 Task: Sort the products by price (lowest first).
Action: Mouse moved to (343, 145)
Screenshot: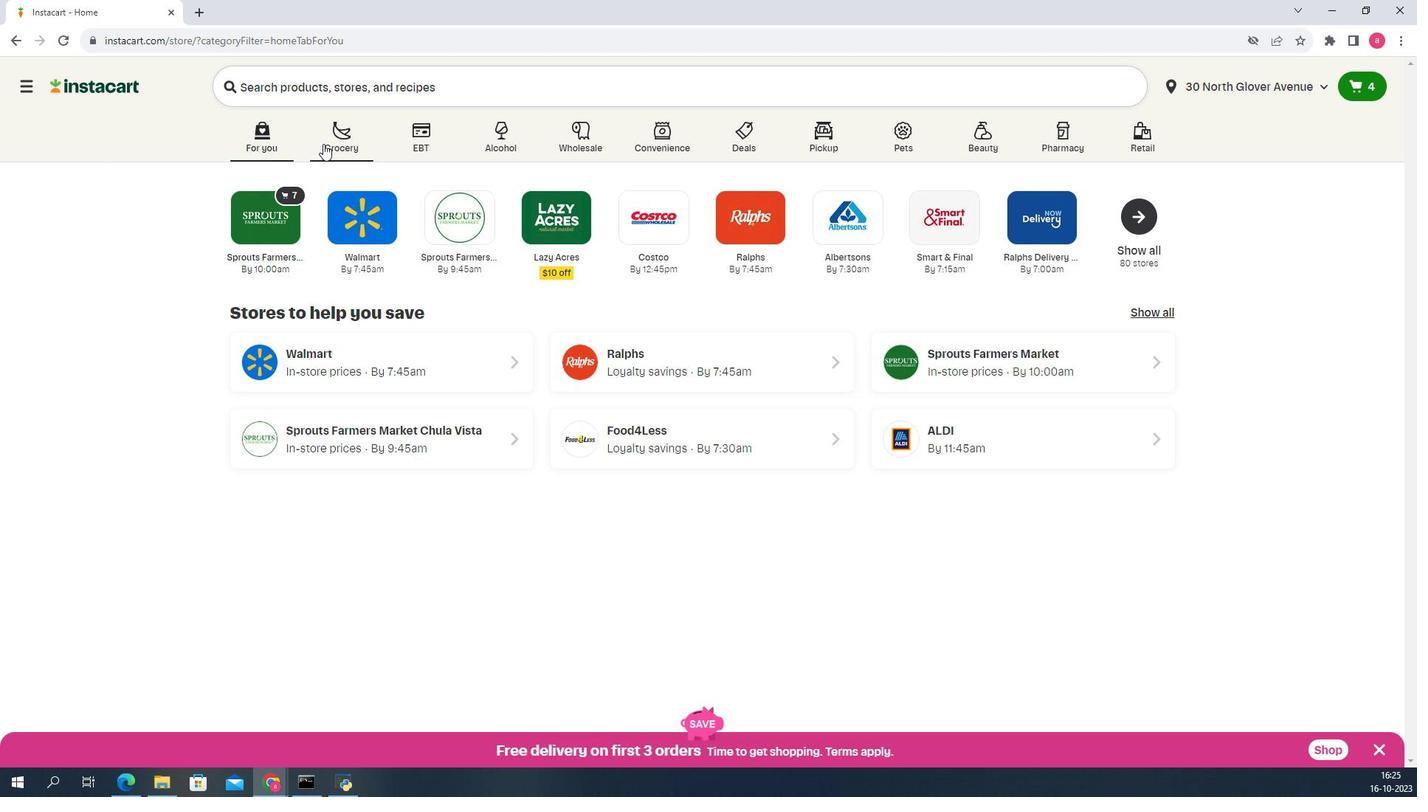 
Action: Mouse pressed left at (343, 145)
Screenshot: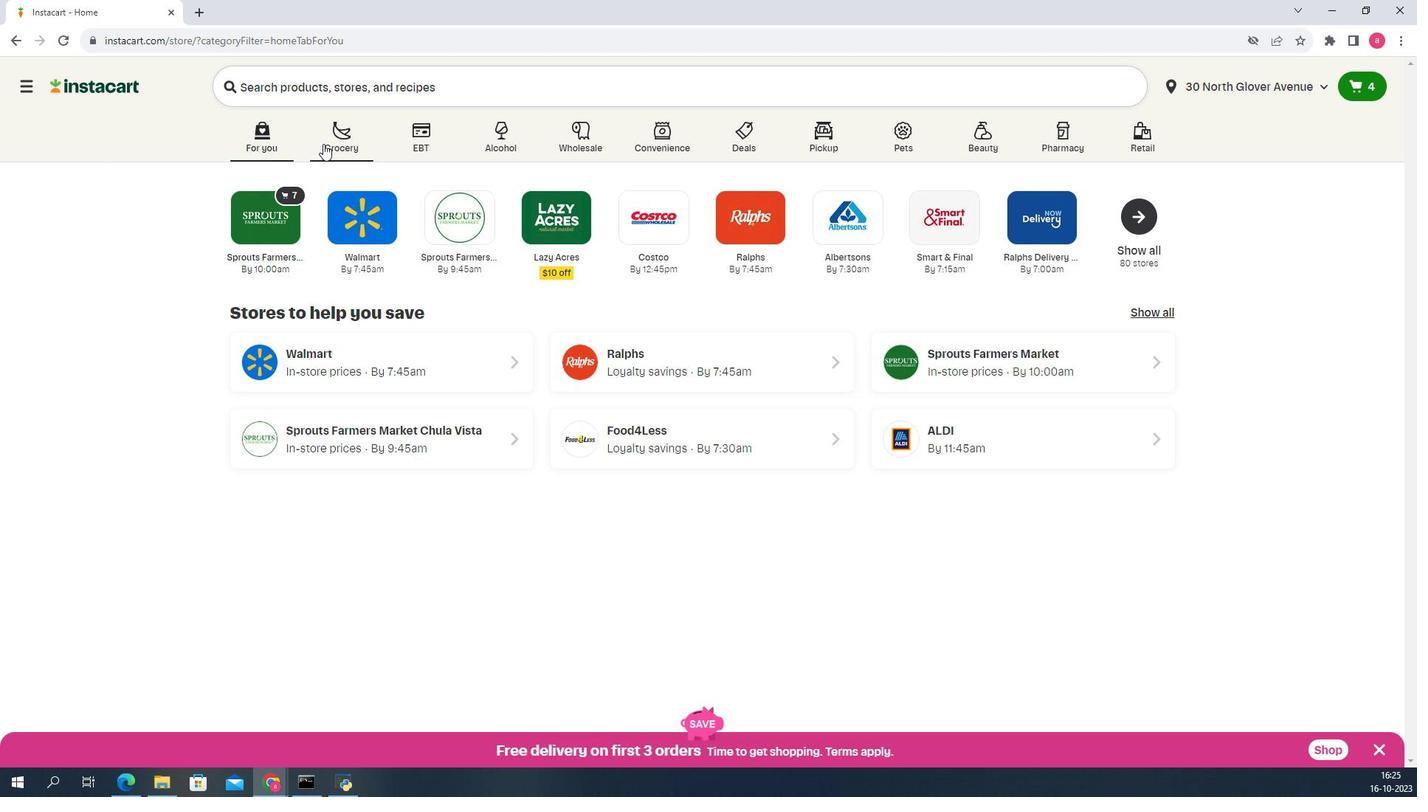 
Action: Mouse moved to (416, 405)
Screenshot: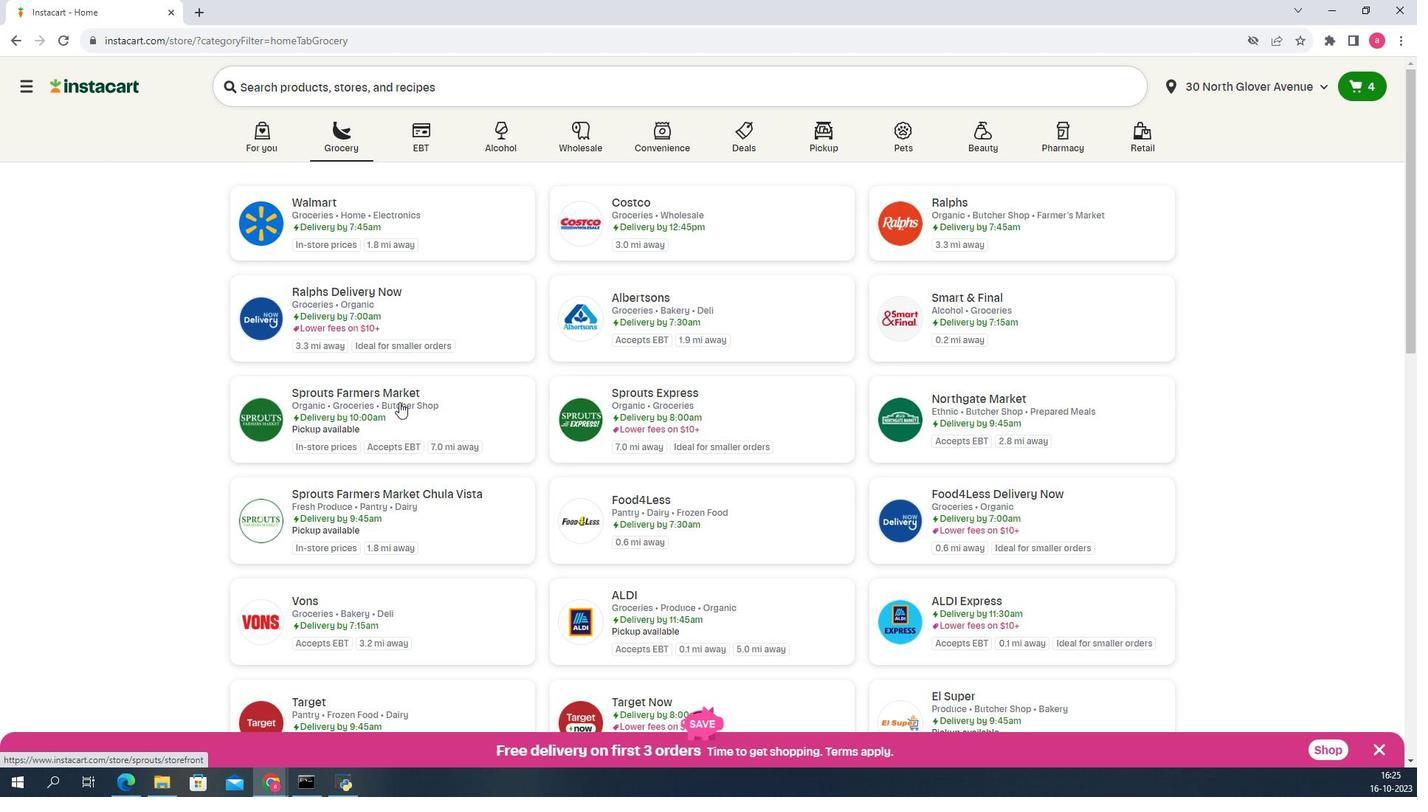 
Action: Mouse pressed left at (416, 405)
Screenshot: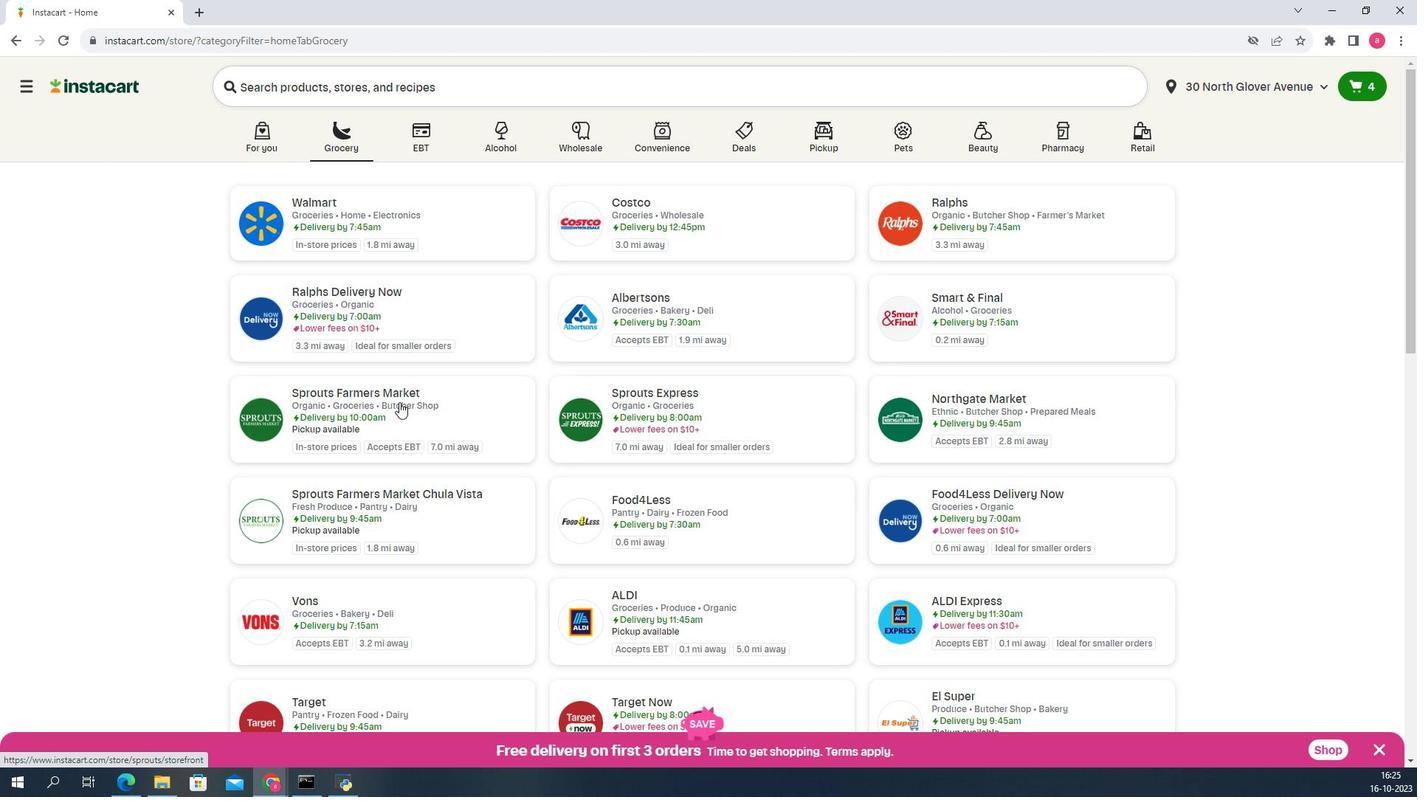 
Action: Mouse moved to (96, 625)
Screenshot: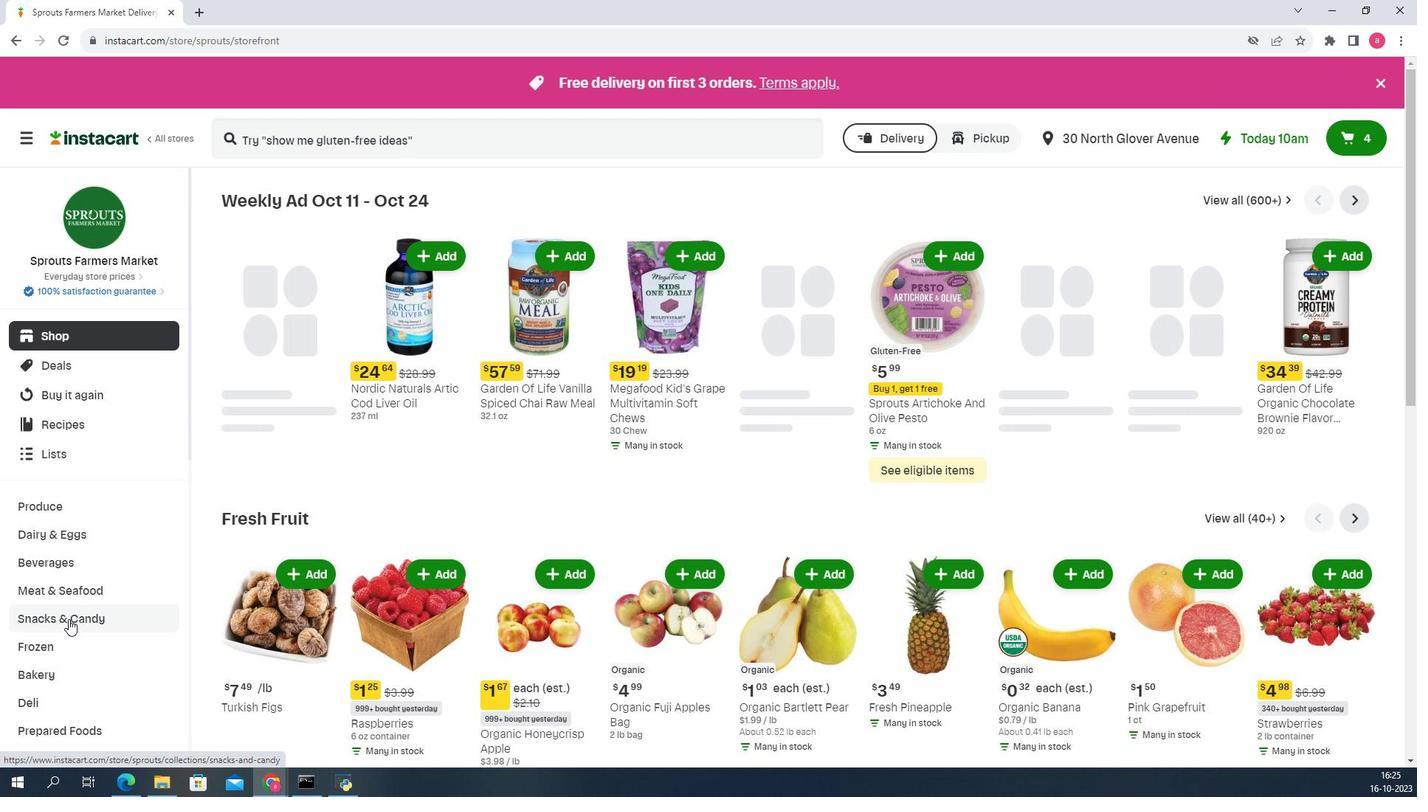 
Action: Mouse pressed left at (96, 625)
Screenshot: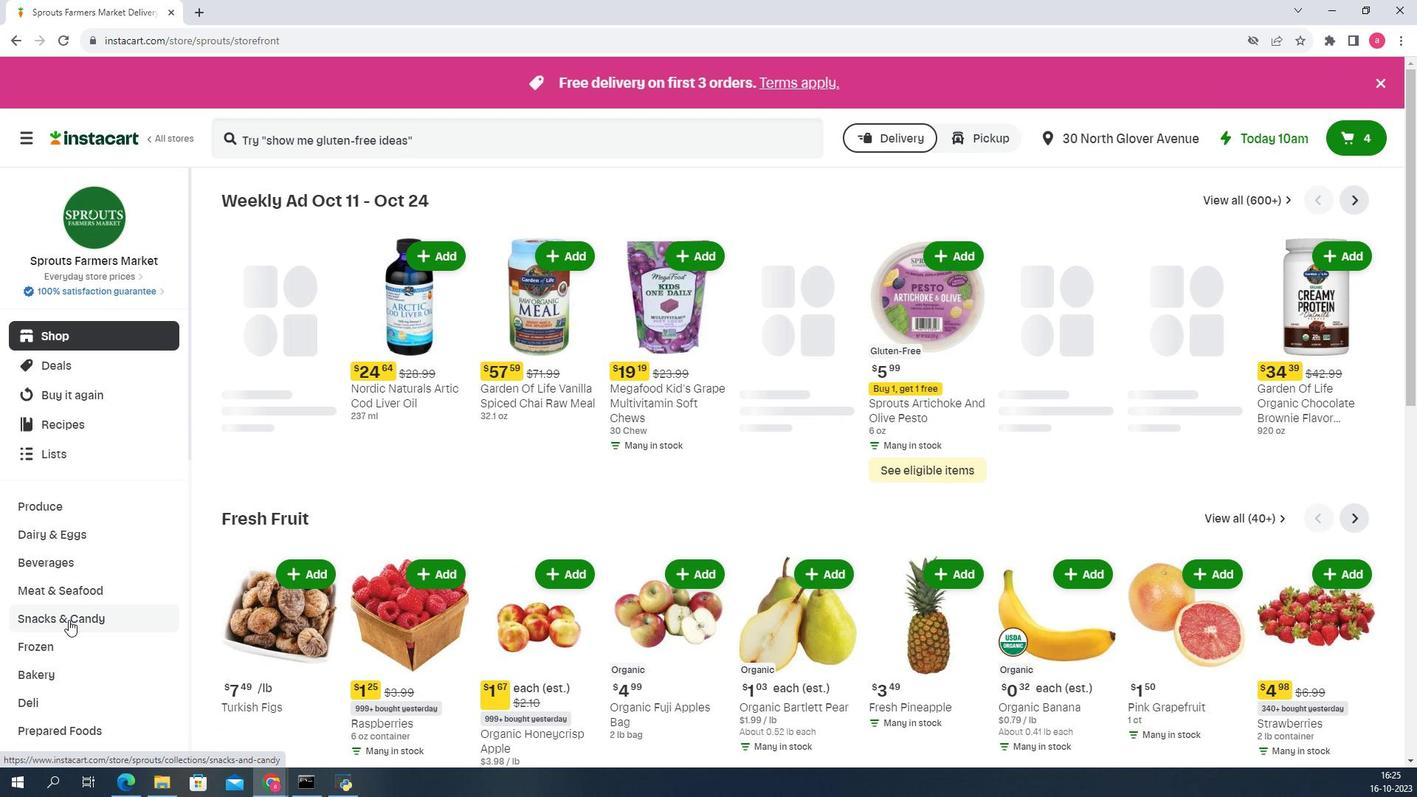 
Action: Mouse moved to (1103, 239)
Screenshot: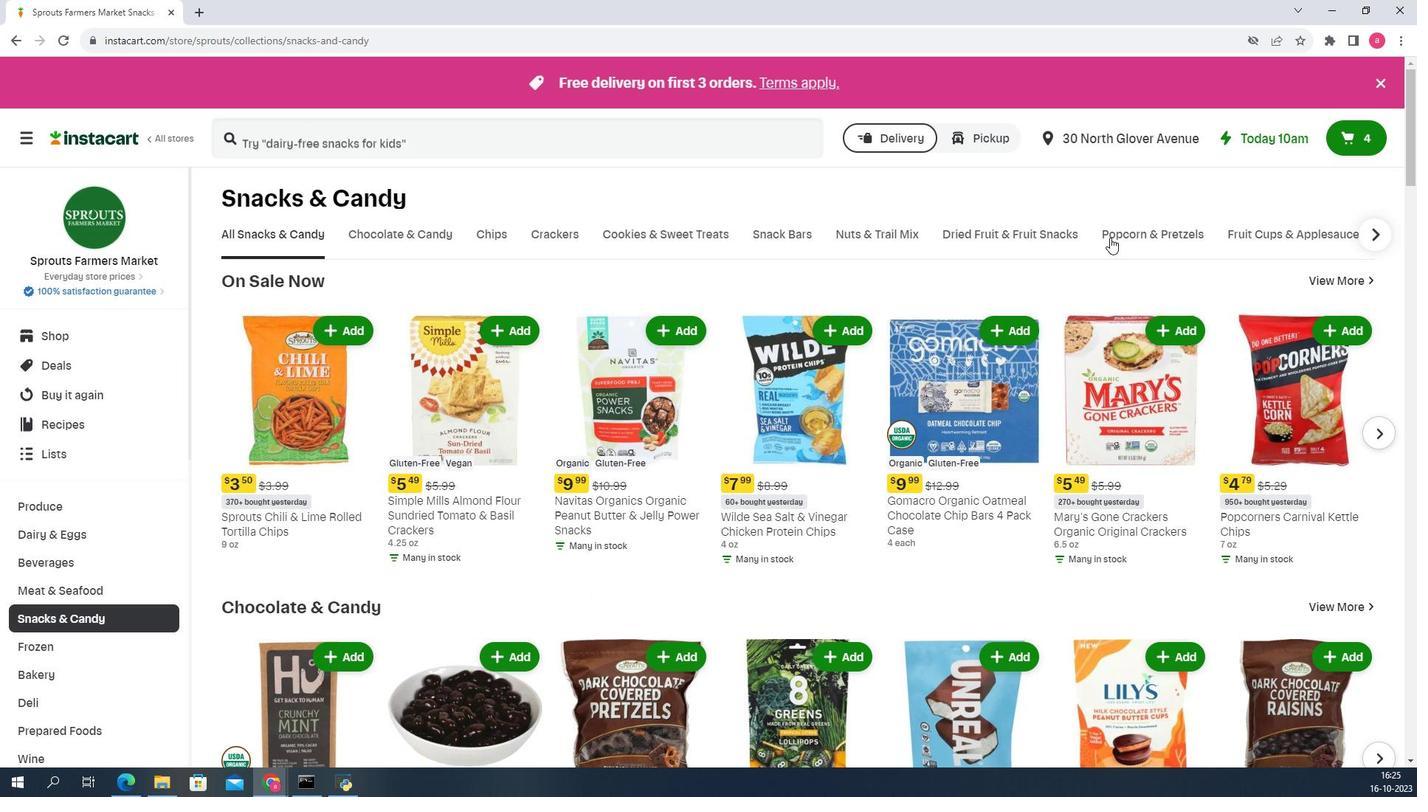 
Action: Mouse pressed left at (1103, 239)
Screenshot: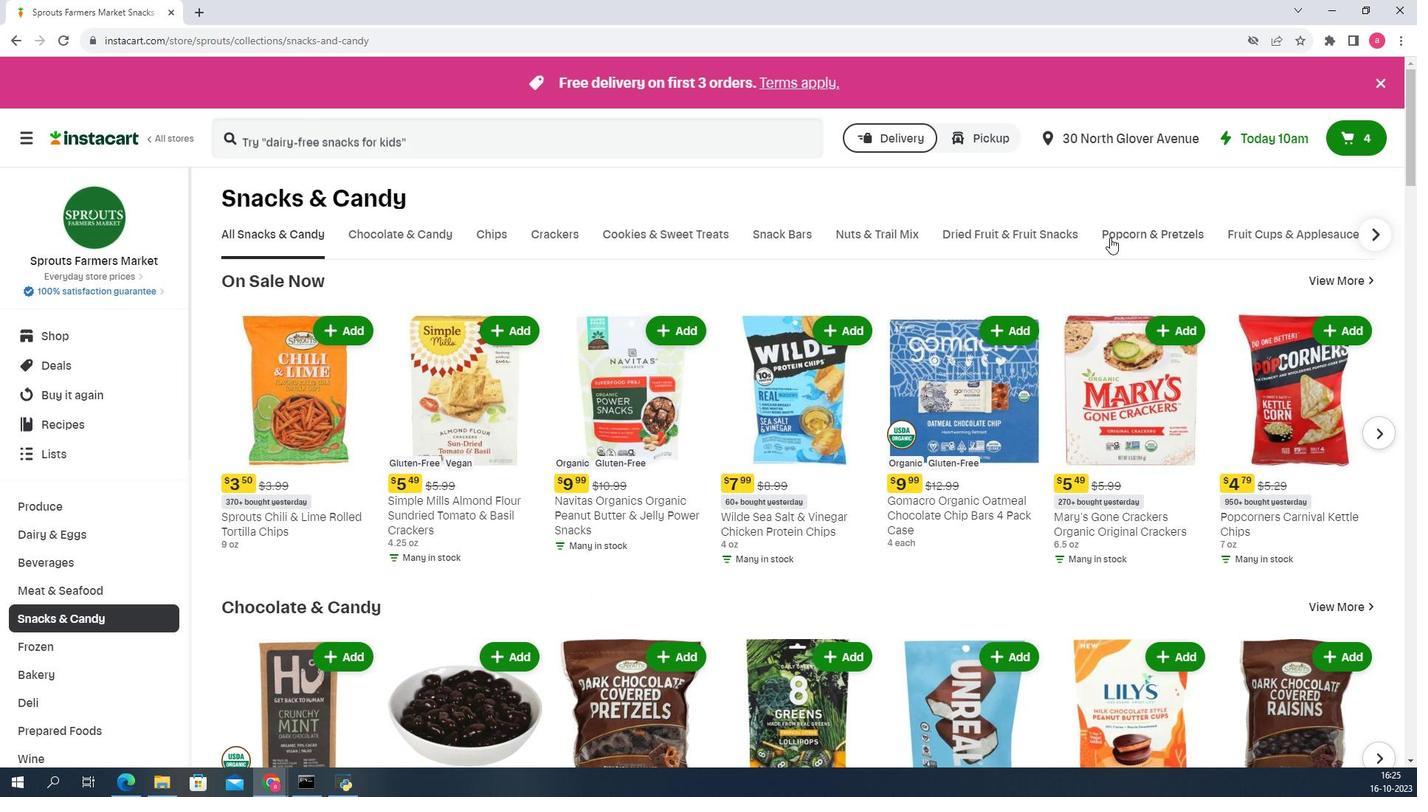 
Action: Mouse moved to (444, 312)
Screenshot: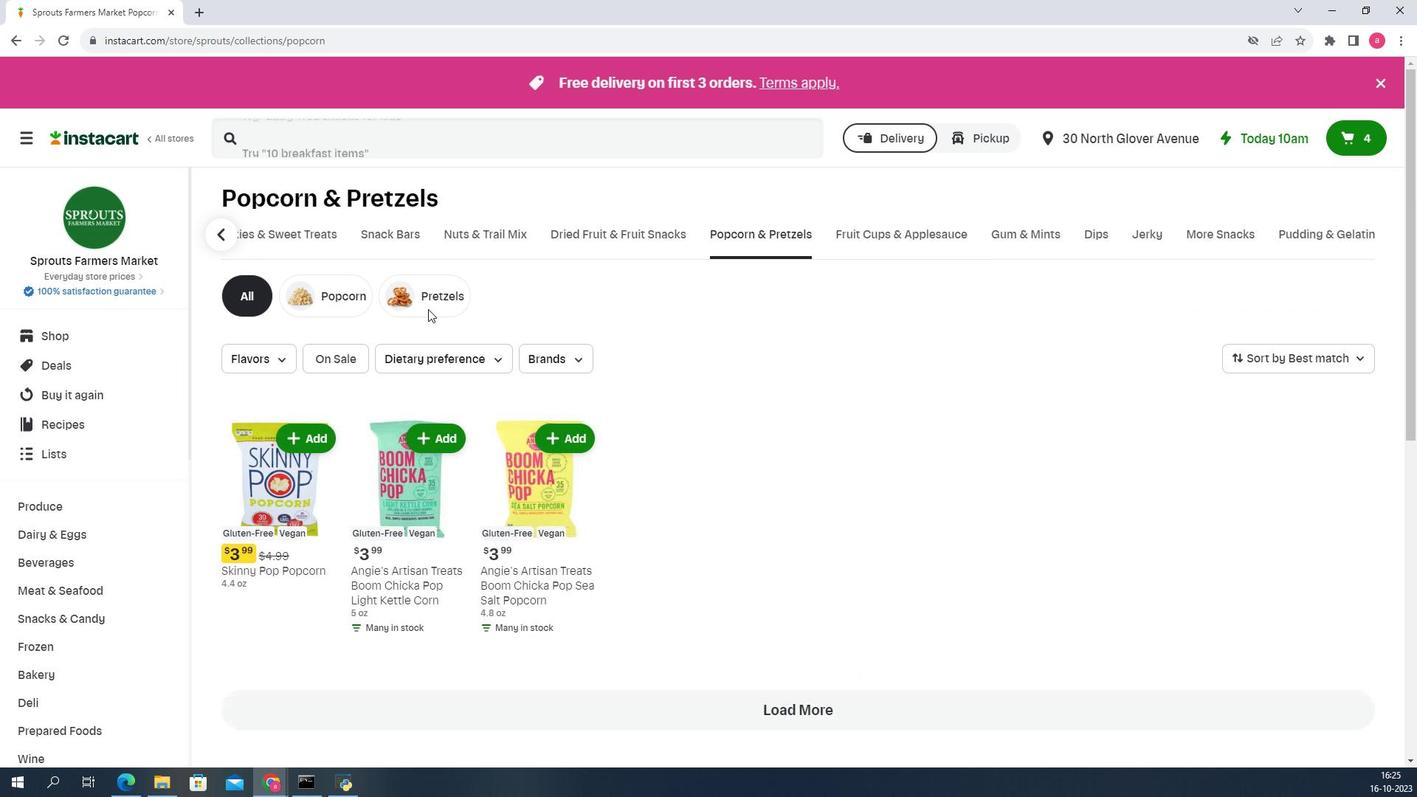 
Action: Mouse pressed left at (444, 312)
Screenshot: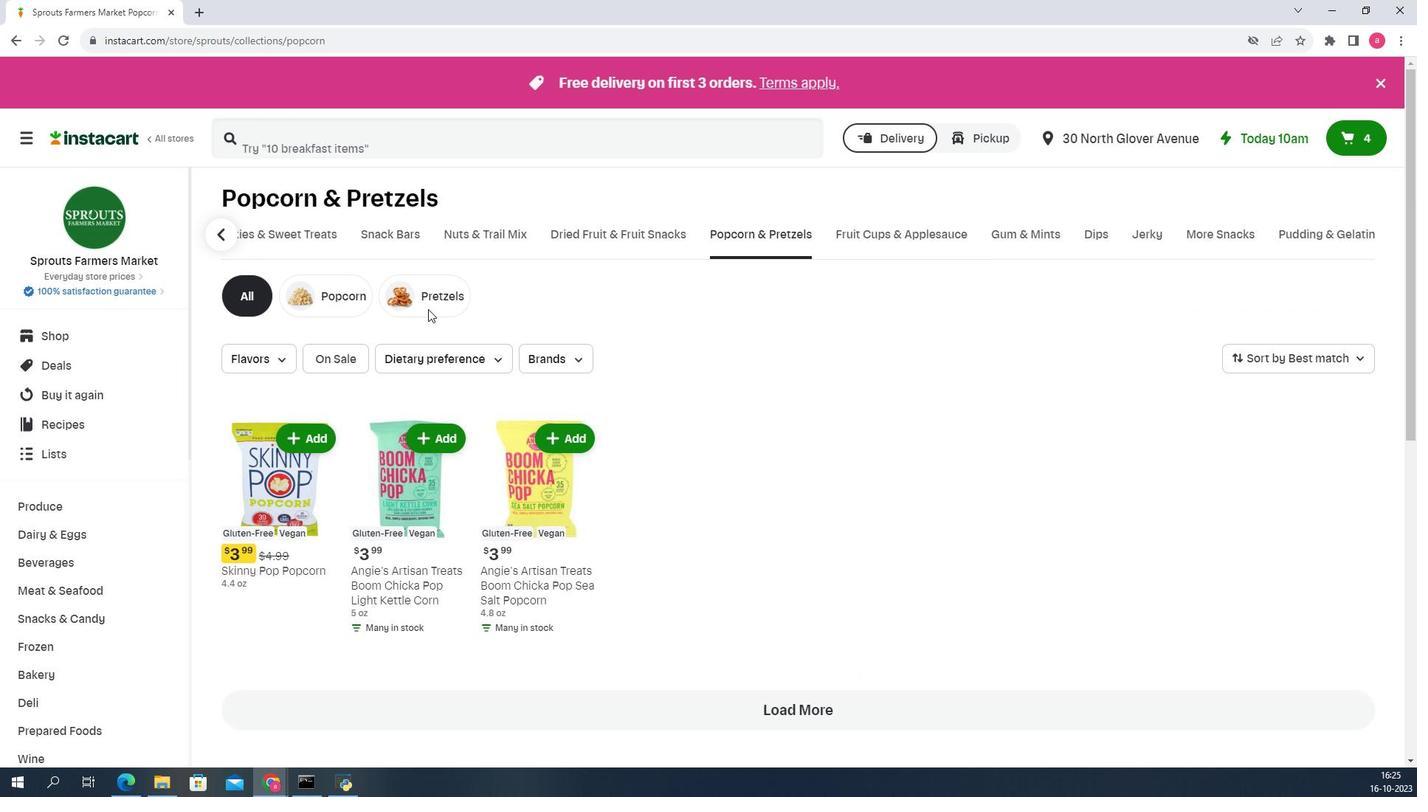 
Action: Mouse moved to (442, 300)
Screenshot: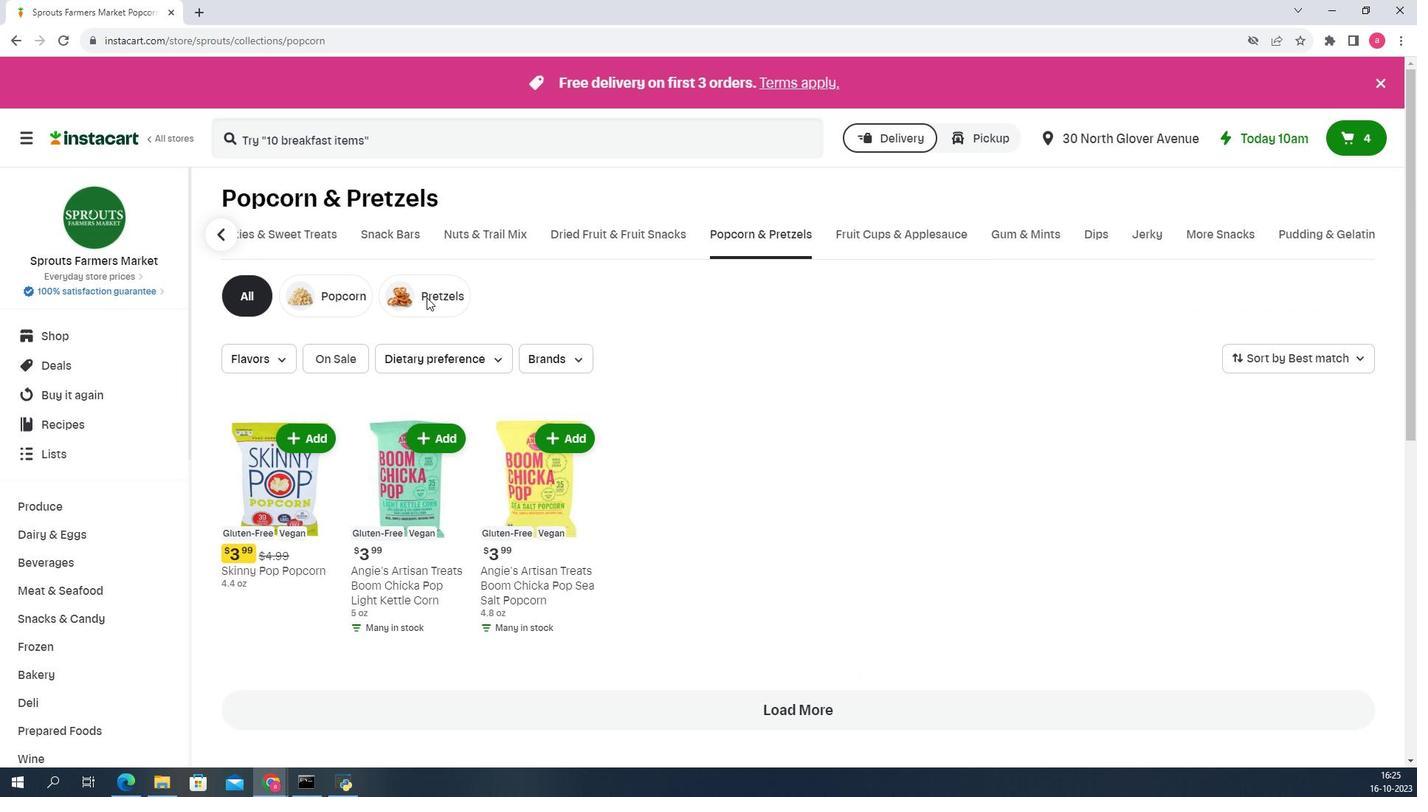 
Action: Mouse pressed left at (442, 300)
Screenshot: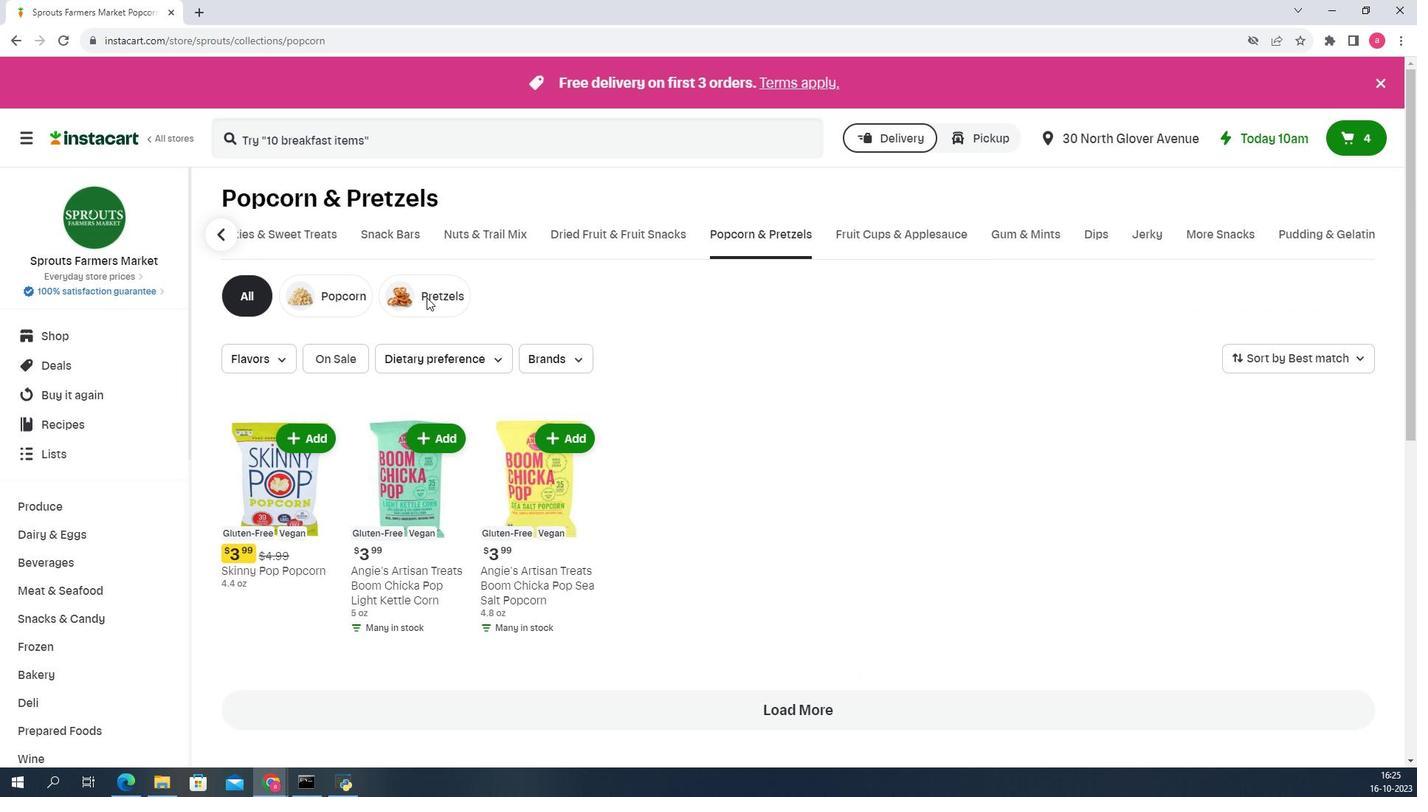 
Action: Mouse moved to (1248, 358)
Screenshot: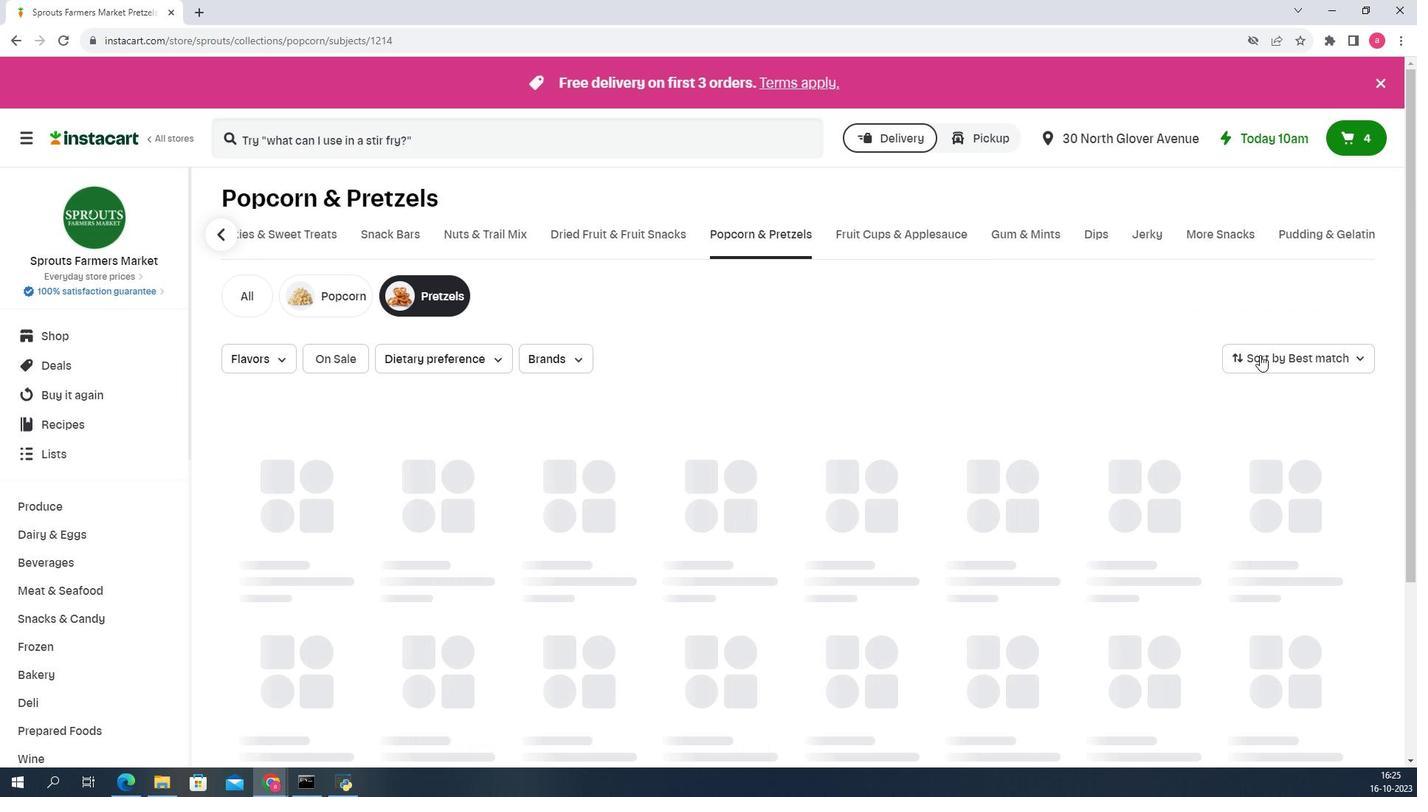 
Action: Mouse pressed left at (1248, 358)
Screenshot: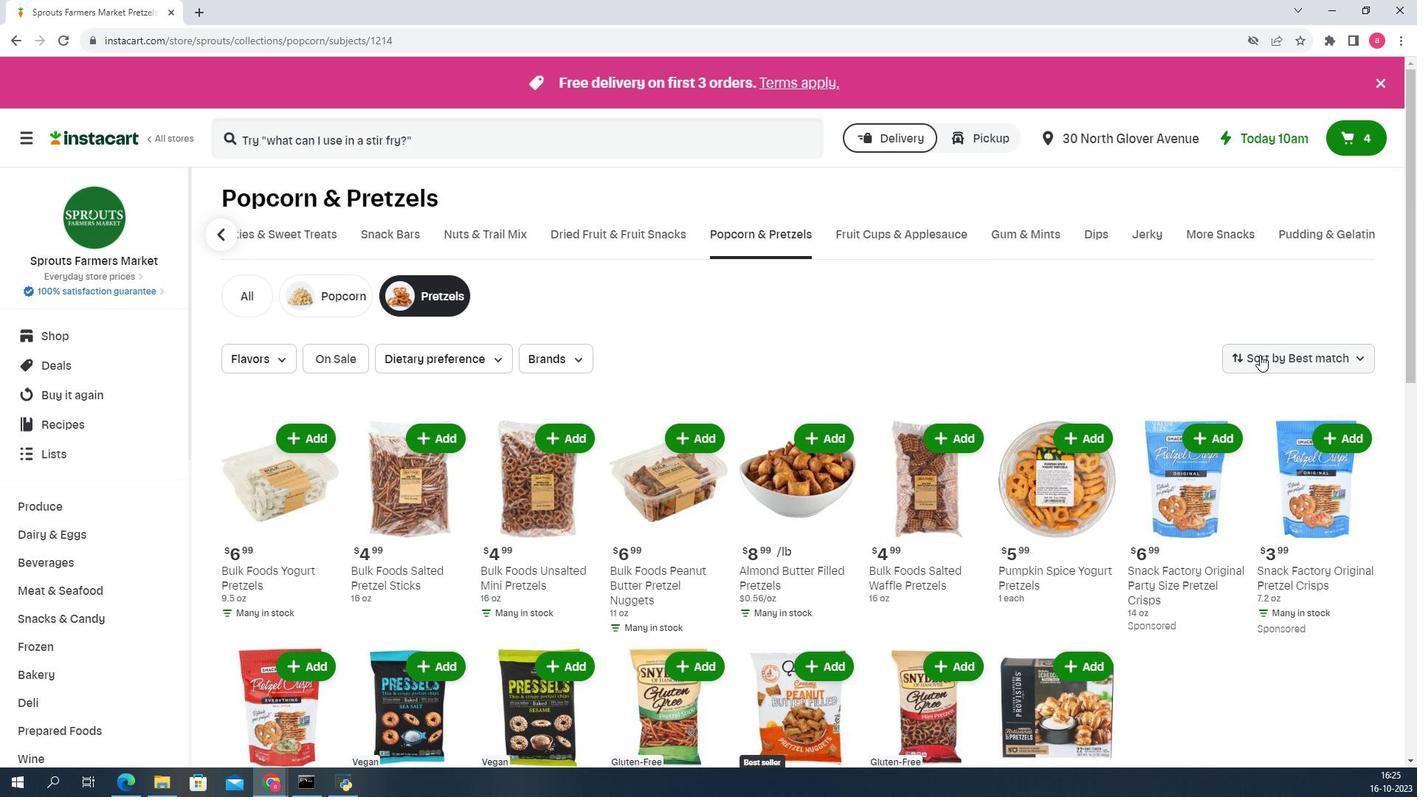 
Action: Mouse moved to (1257, 431)
Screenshot: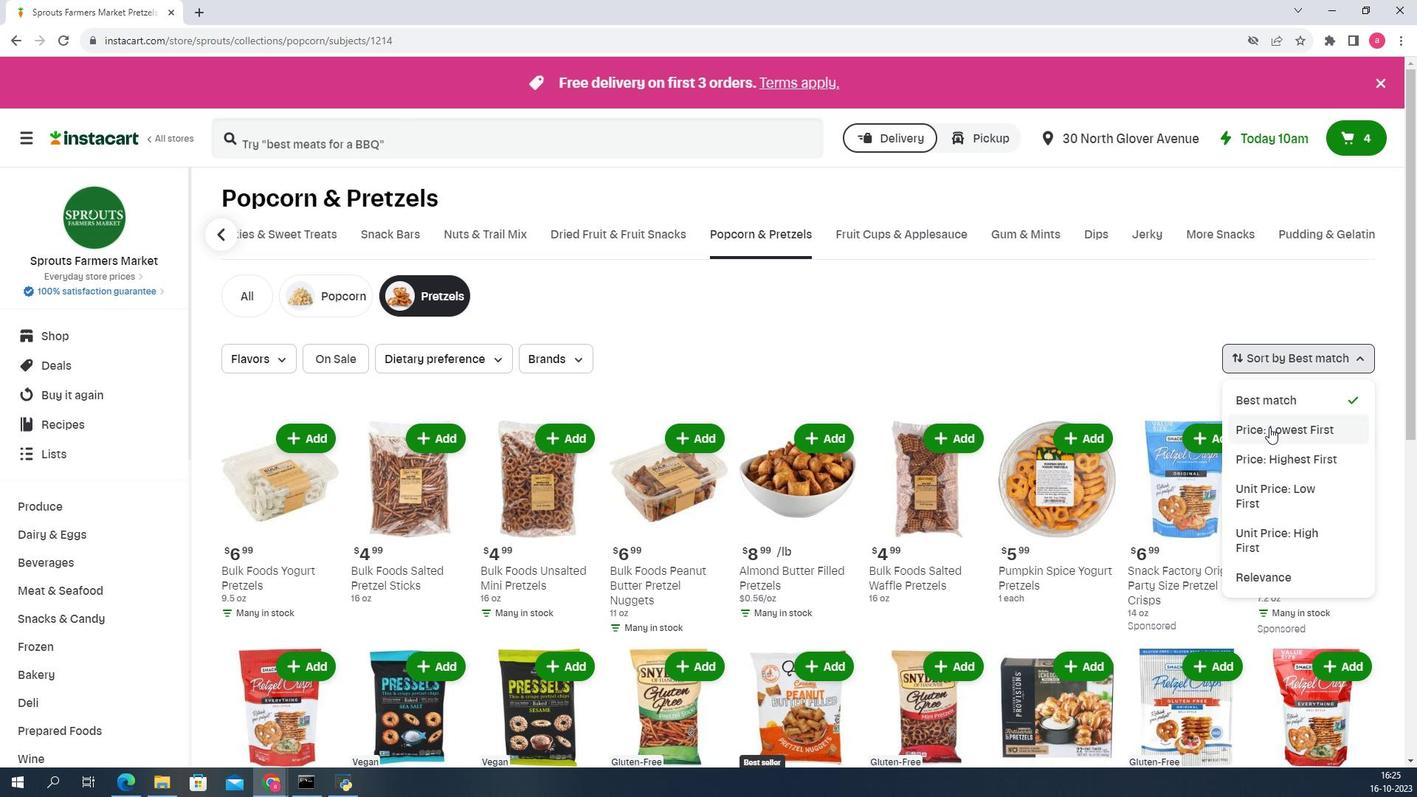 
Action: Mouse pressed left at (1257, 431)
Screenshot: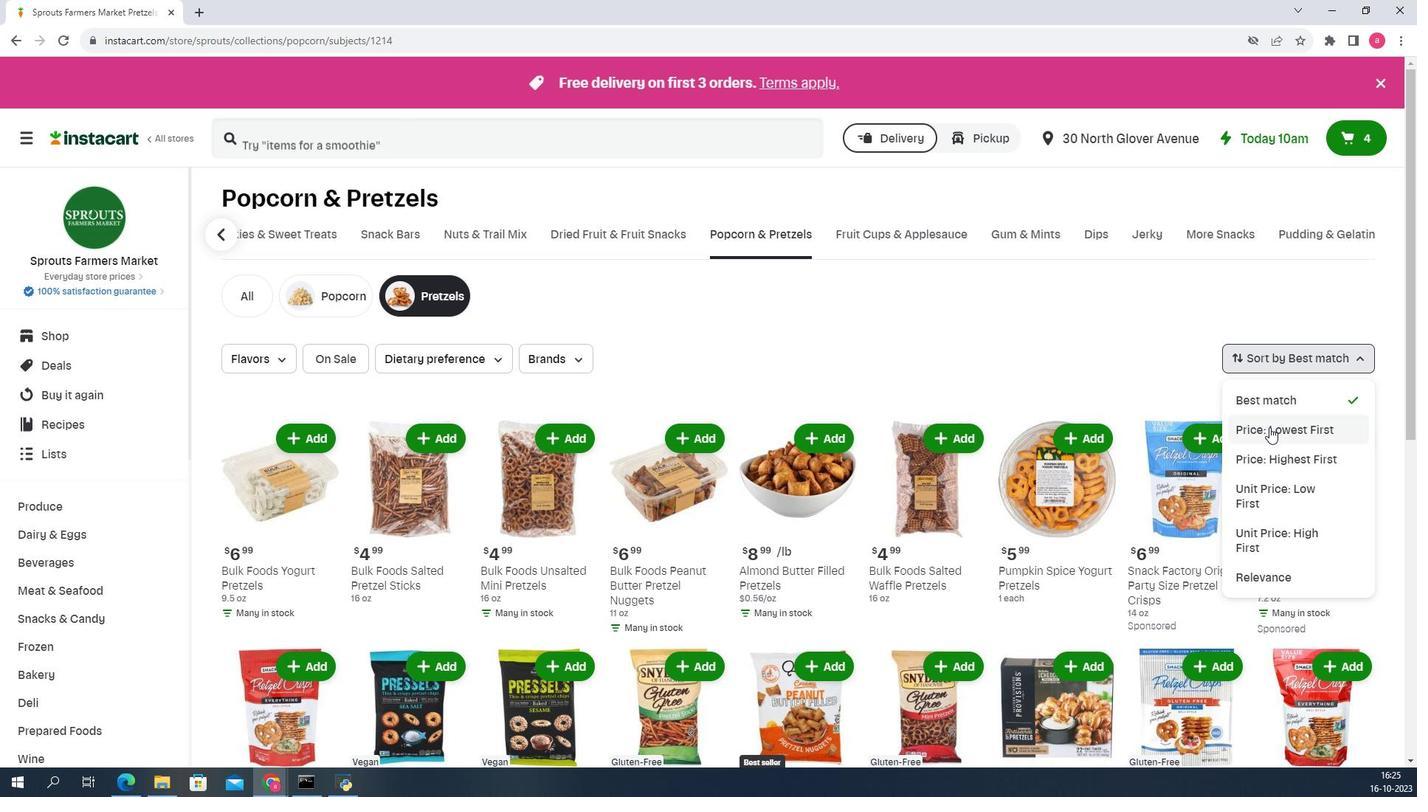 
Action: Mouse moved to (1027, 376)
Screenshot: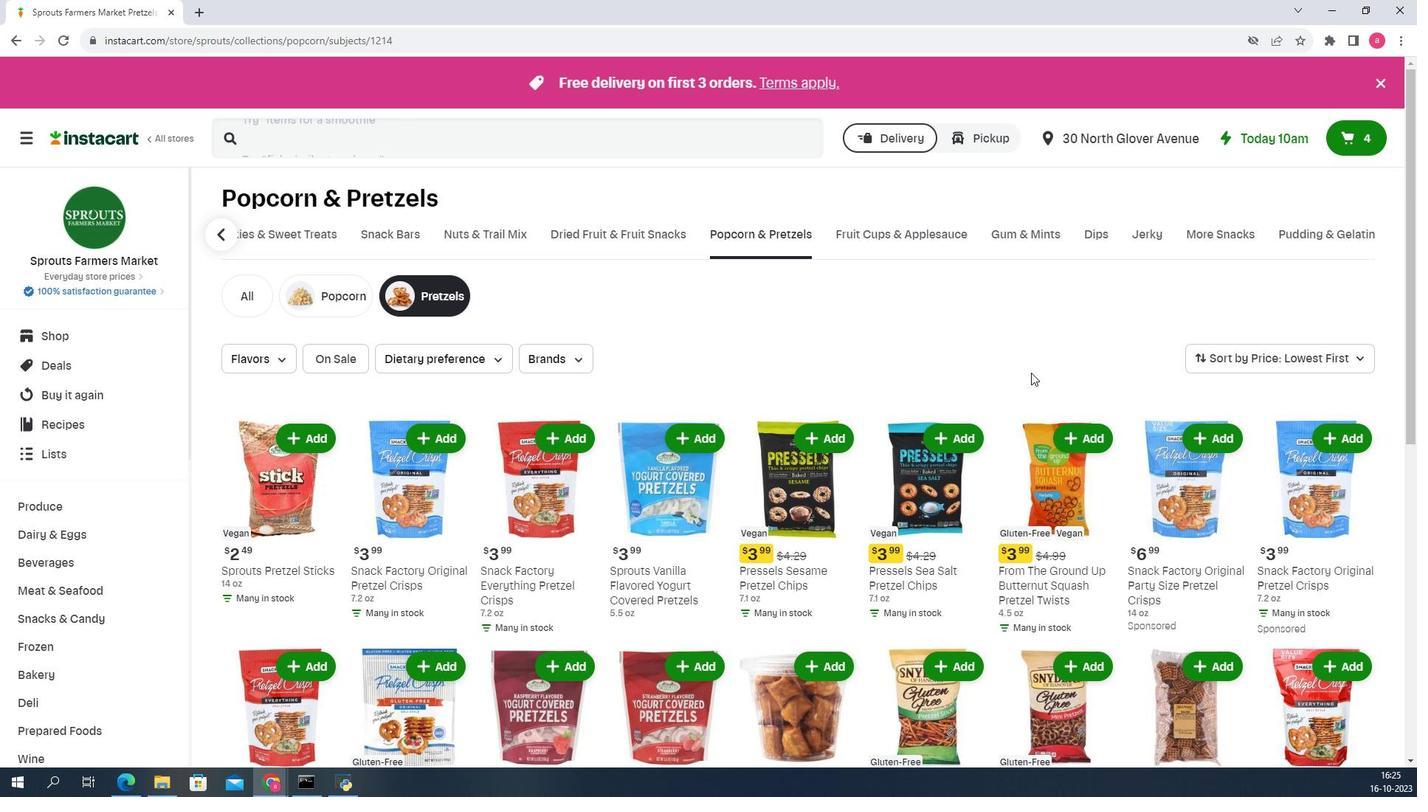
